 Task: Create a section Code Cheetahs and in the section, add a milestone Business Process Automation in the project AgileInsight
Action: Mouse moved to (83, 444)
Screenshot: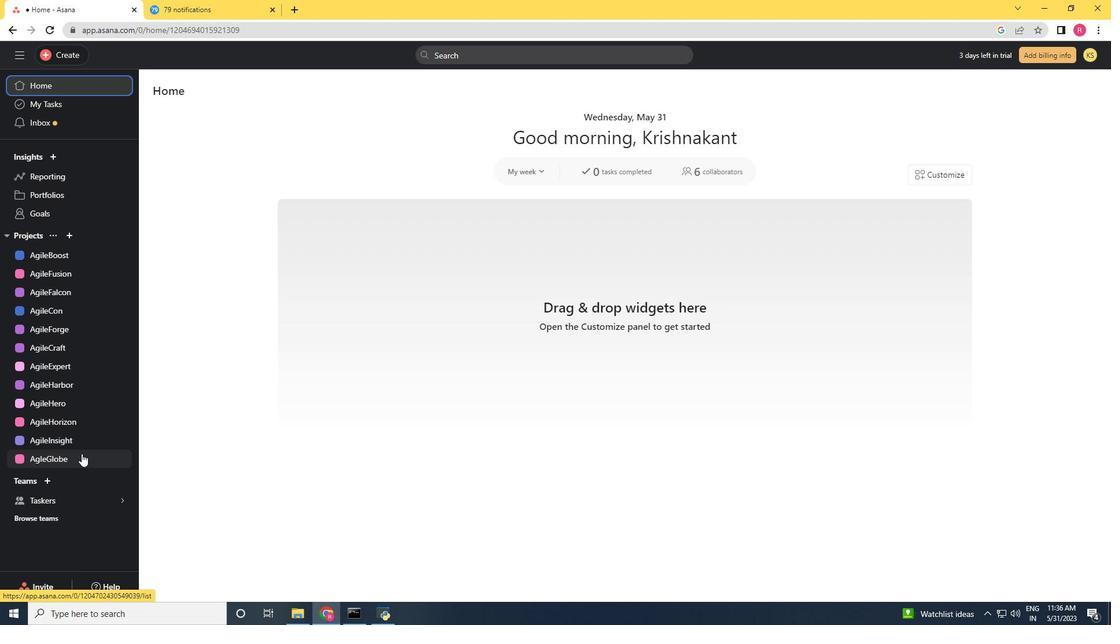 
Action: Mouse pressed left at (83, 444)
Screenshot: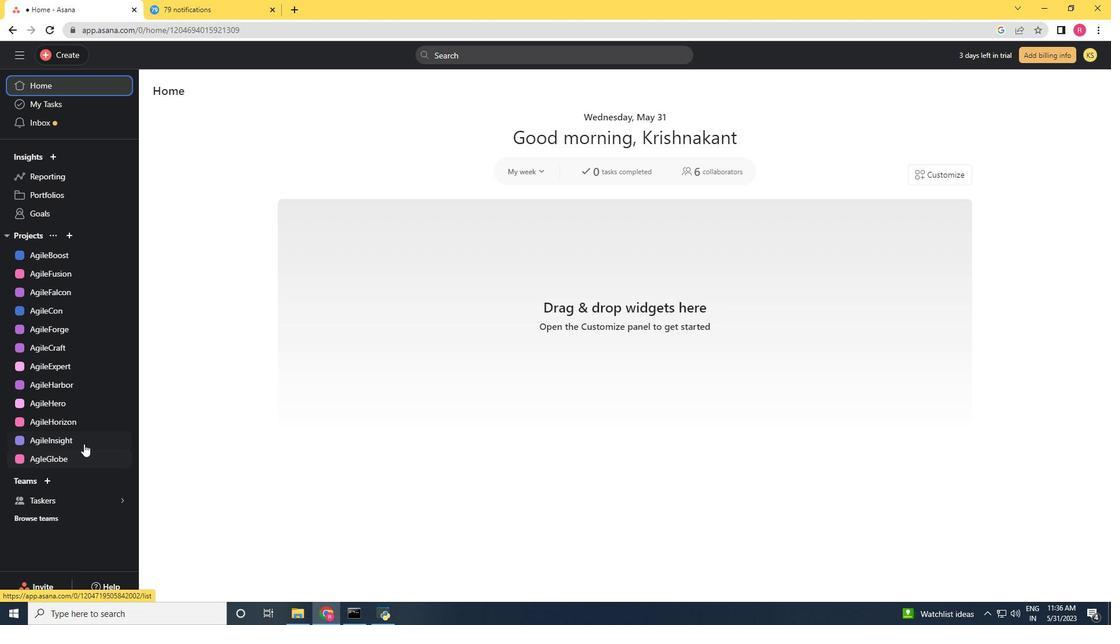 
Action: Mouse moved to (196, 392)
Screenshot: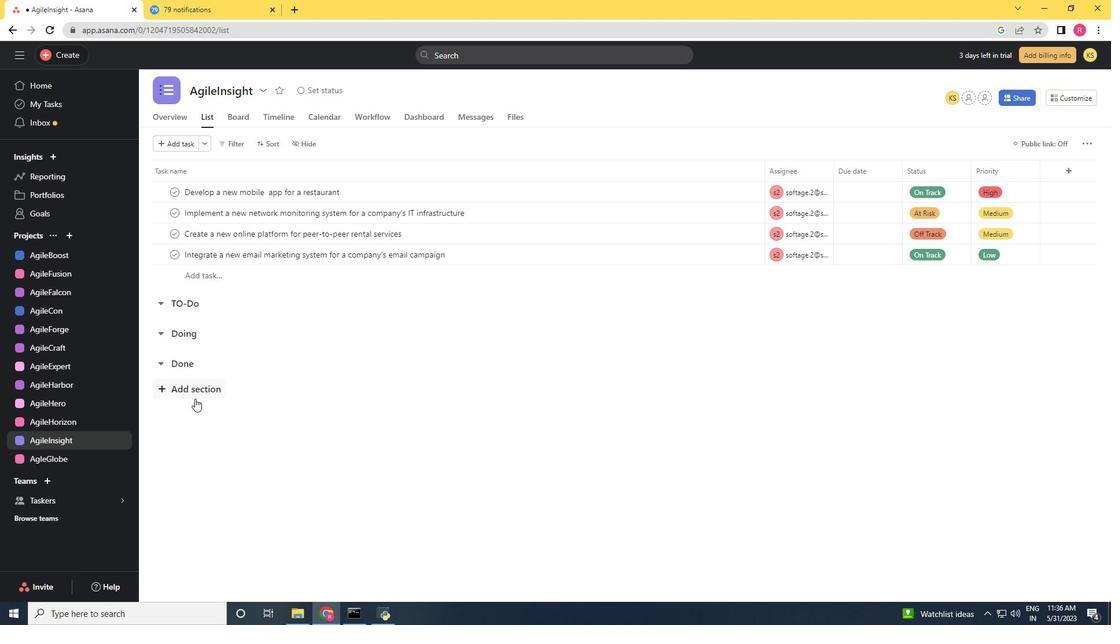 
Action: Mouse pressed left at (196, 392)
Screenshot: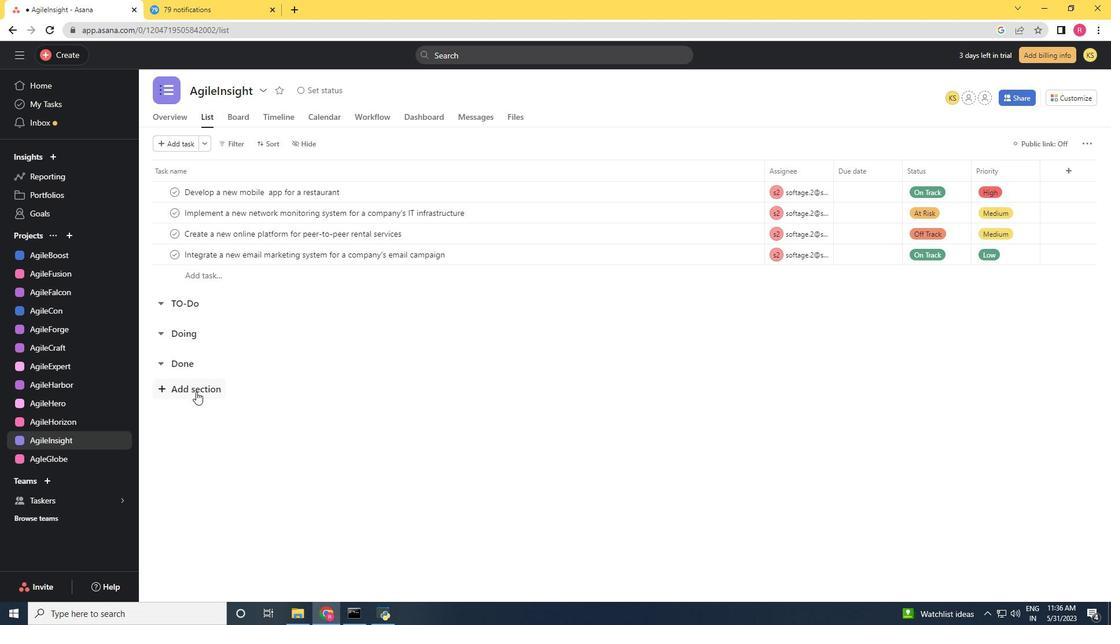 
Action: Key pressed <Key.shift>Code<Key.space><Key.shift>Cheetahs<Key.space><Key.enter><Key.shift>Business<Key.space><Key.shift>Process<Key.space><Key.shift><Key.shift><Key.shift><Key.shift><Key.shift><Key.shift>Automation<Key.space>
Screenshot: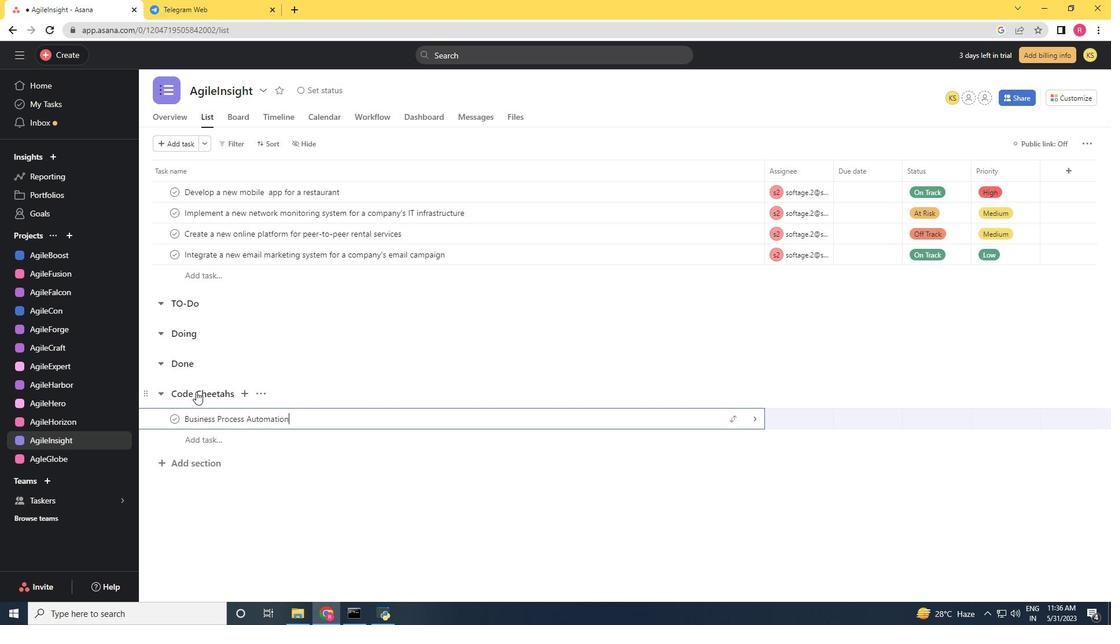 
Action: Mouse moved to (359, 412)
Screenshot: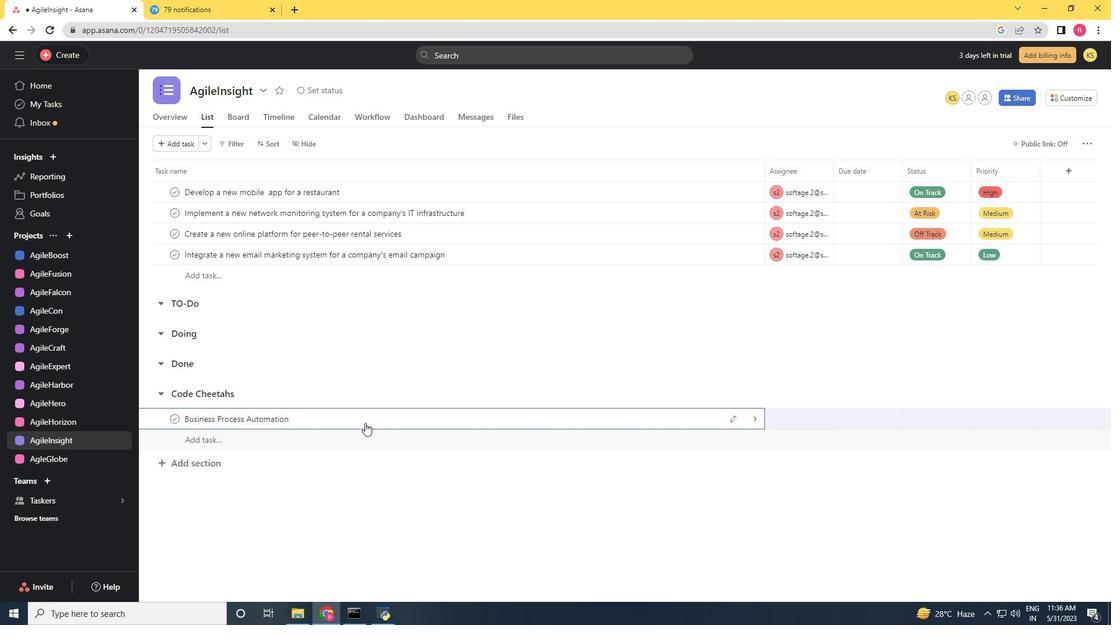 
Action: Mouse pressed right at (359, 412)
Screenshot: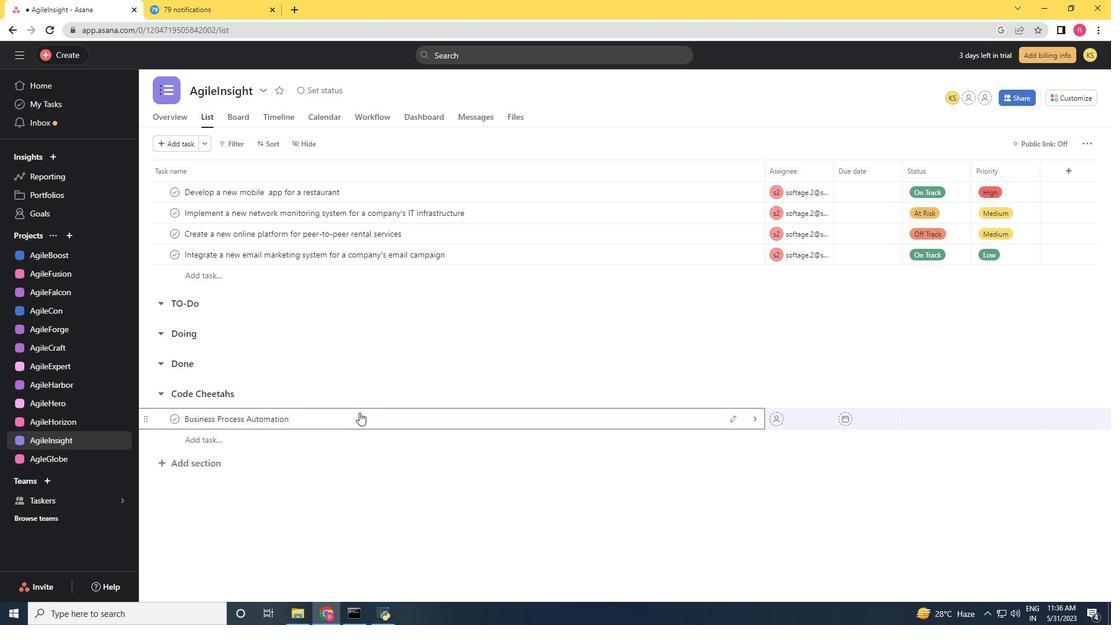 
Action: Mouse moved to (412, 359)
Screenshot: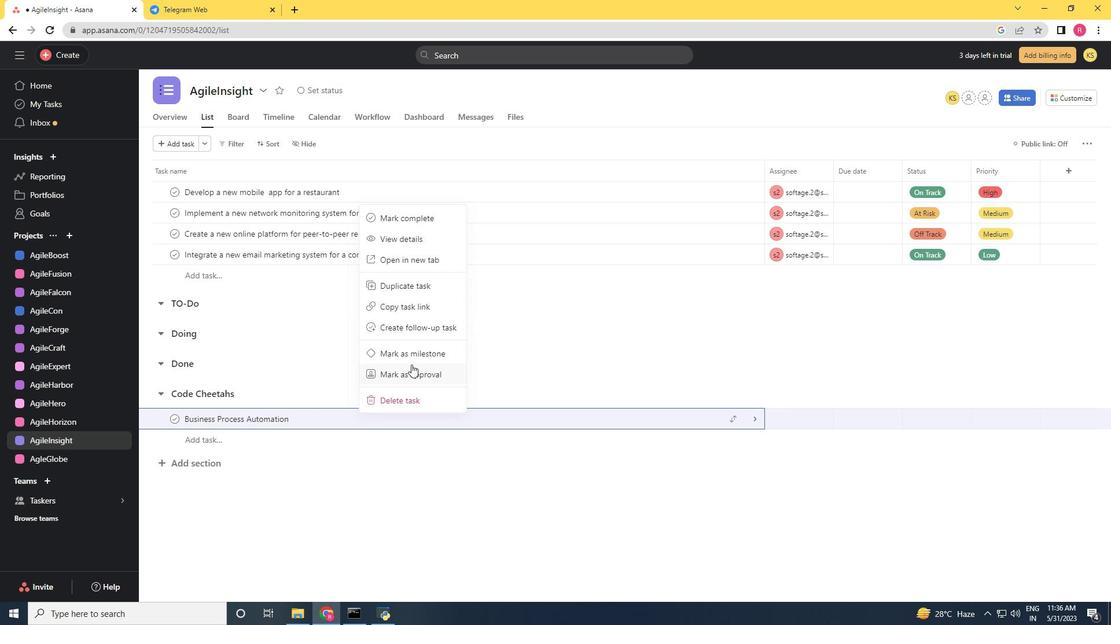 
Action: Mouse pressed left at (412, 359)
Screenshot: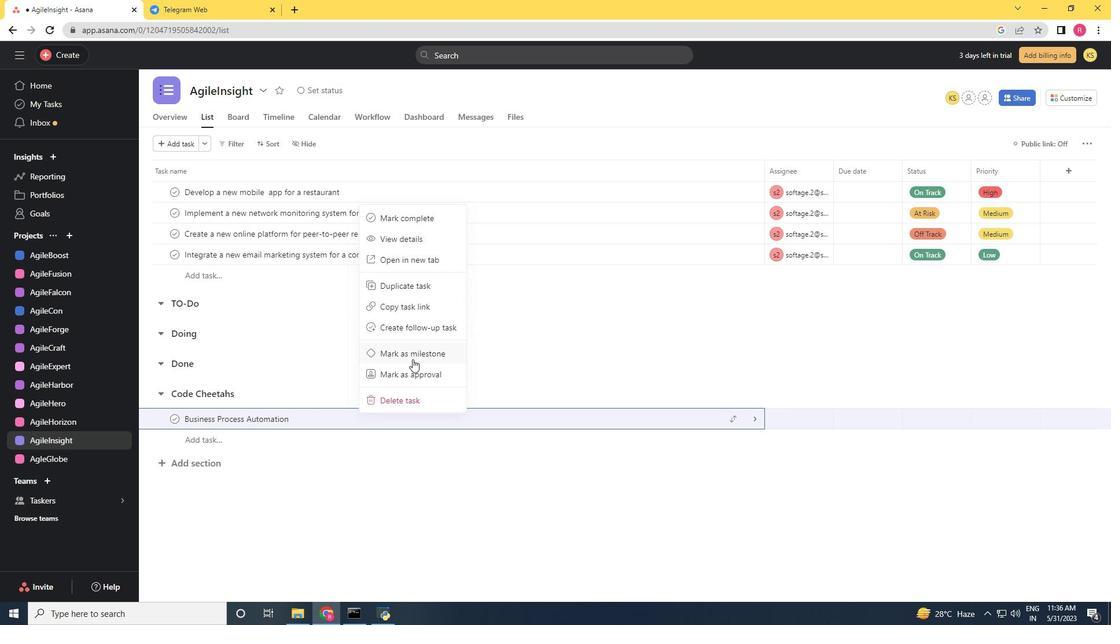 
